 Task: Prepare the "Order Confirmation" page setting.
Action: Mouse moved to (1170, 86)
Screenshot: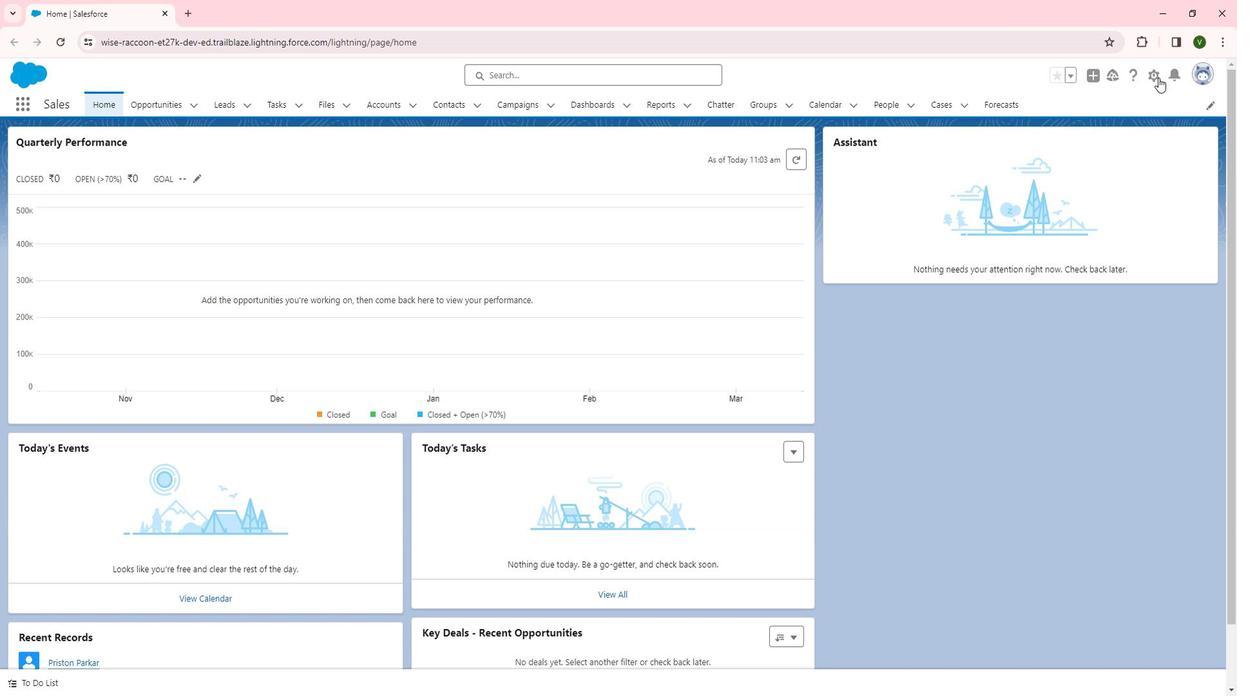 
Action: Mouse pressed left at (1170, 86)
Screenshot: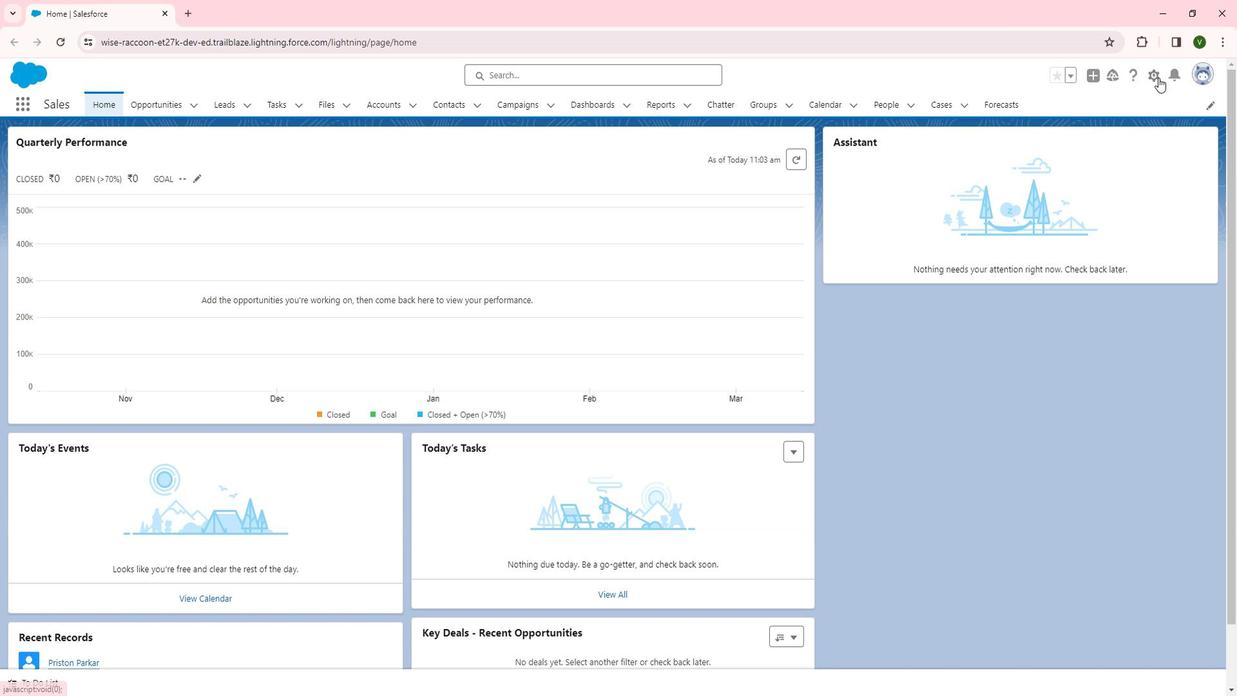 
Action: Mouse moved to (1130, 118)
Screenshot: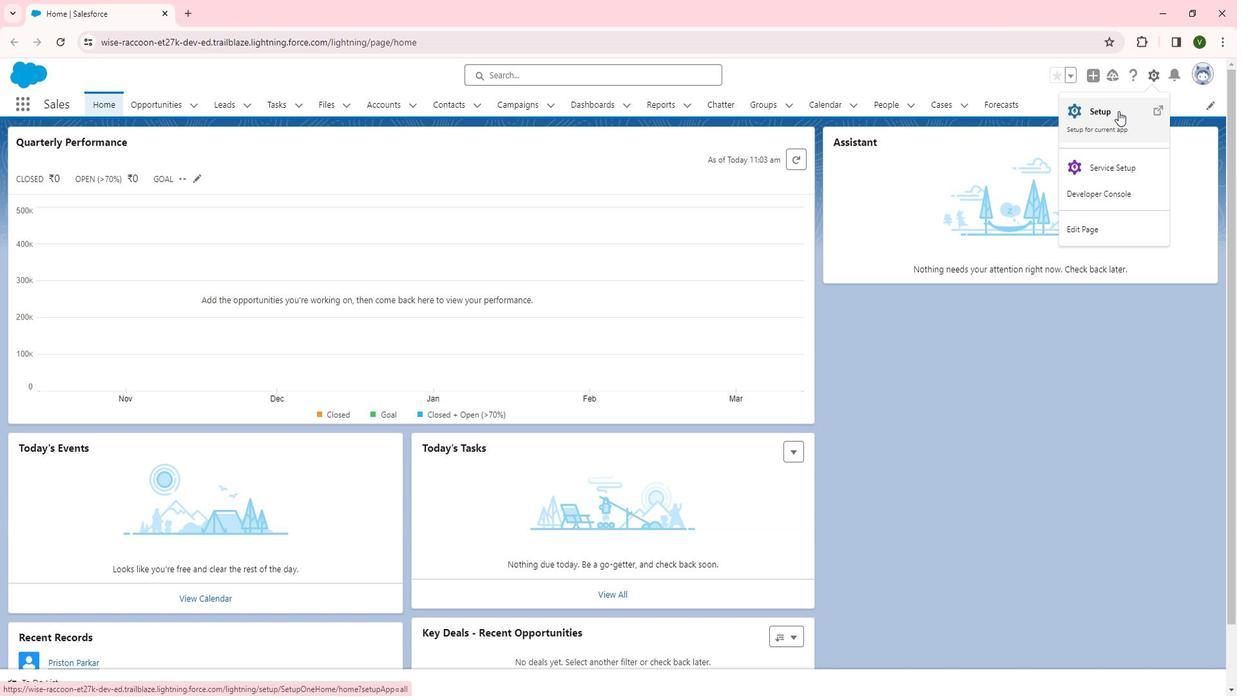 
Action: Mouse pressed left at (1130, 118)
Screenshot: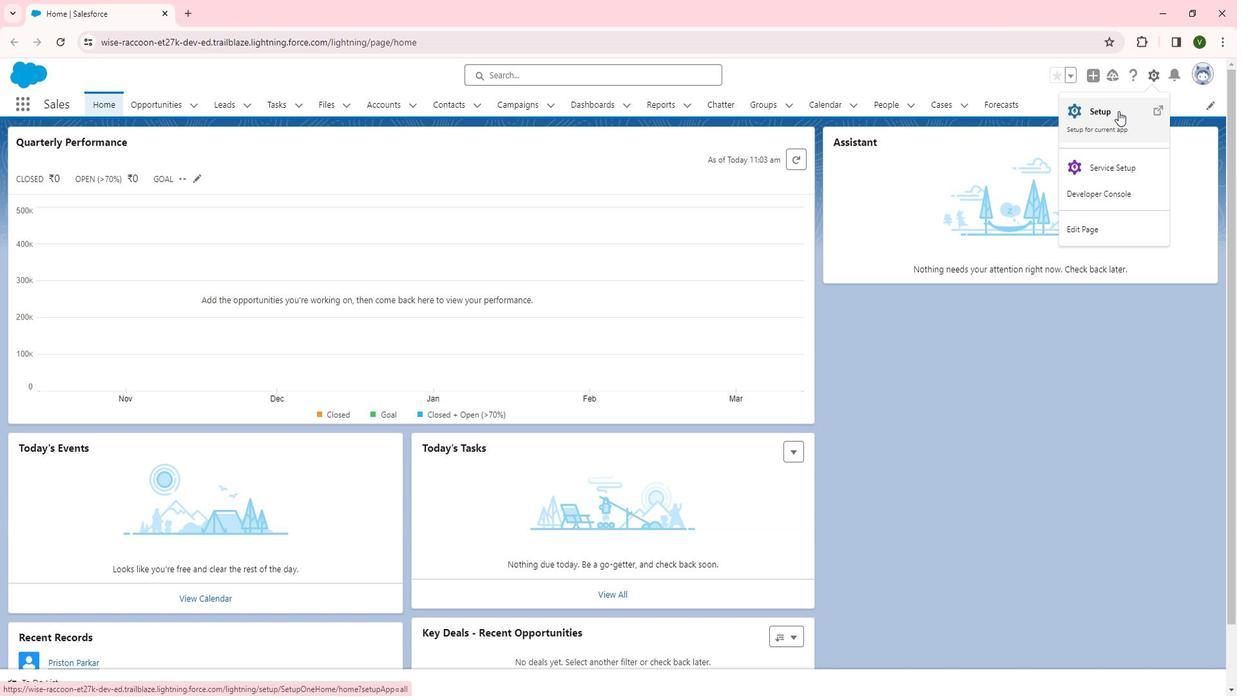 
Action: Mouse moved to (323, 418)
Screenshot: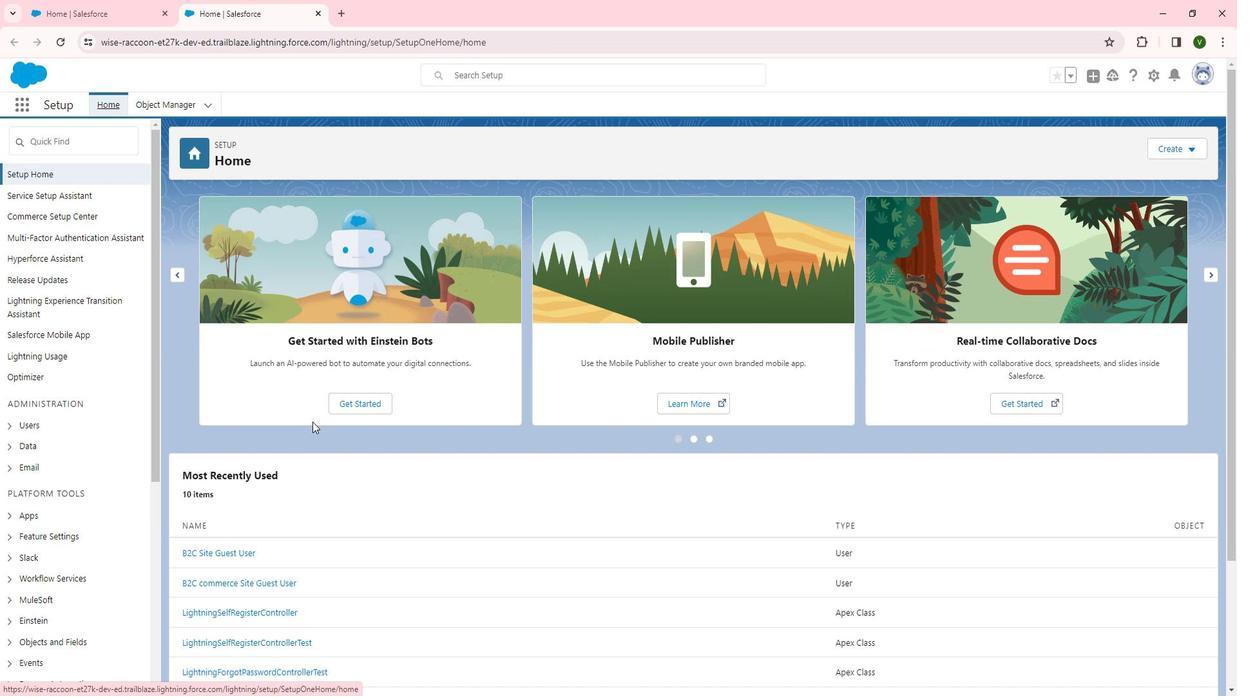
Action: Mouse scrolled (323, 418) with delta (0, 0)
Screenshot: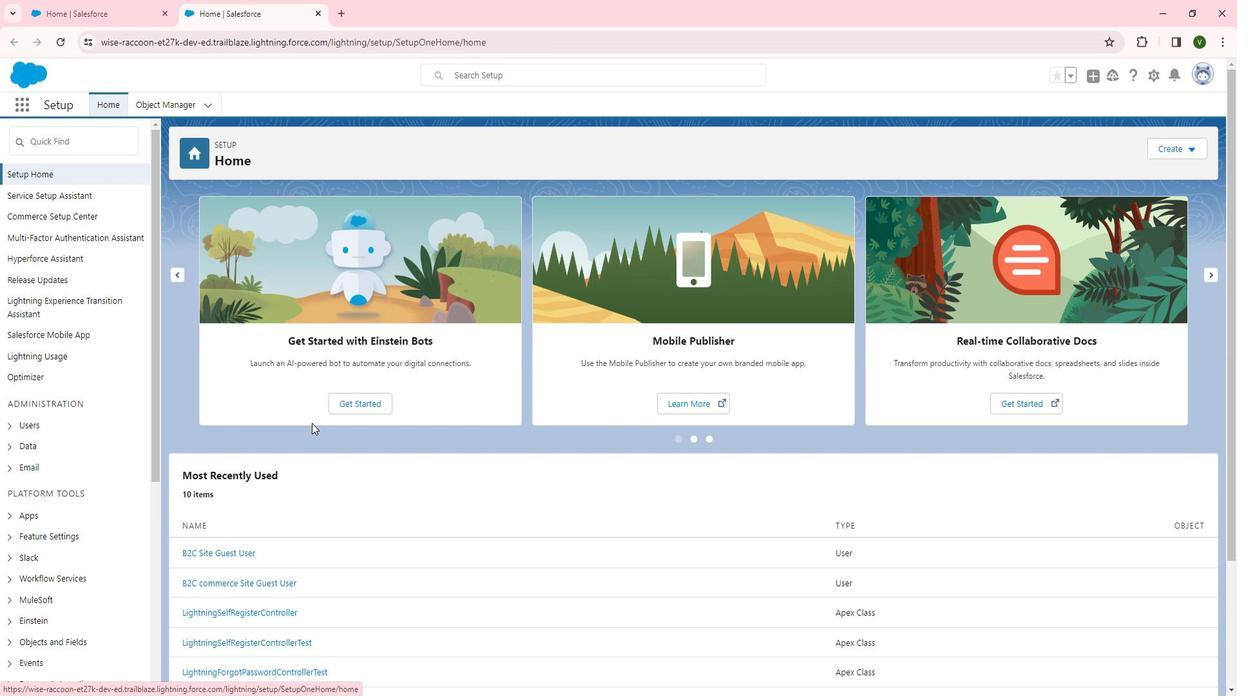 
Action: Mouse scrolled (323, 418) with delta (0, 0)
Screenshot: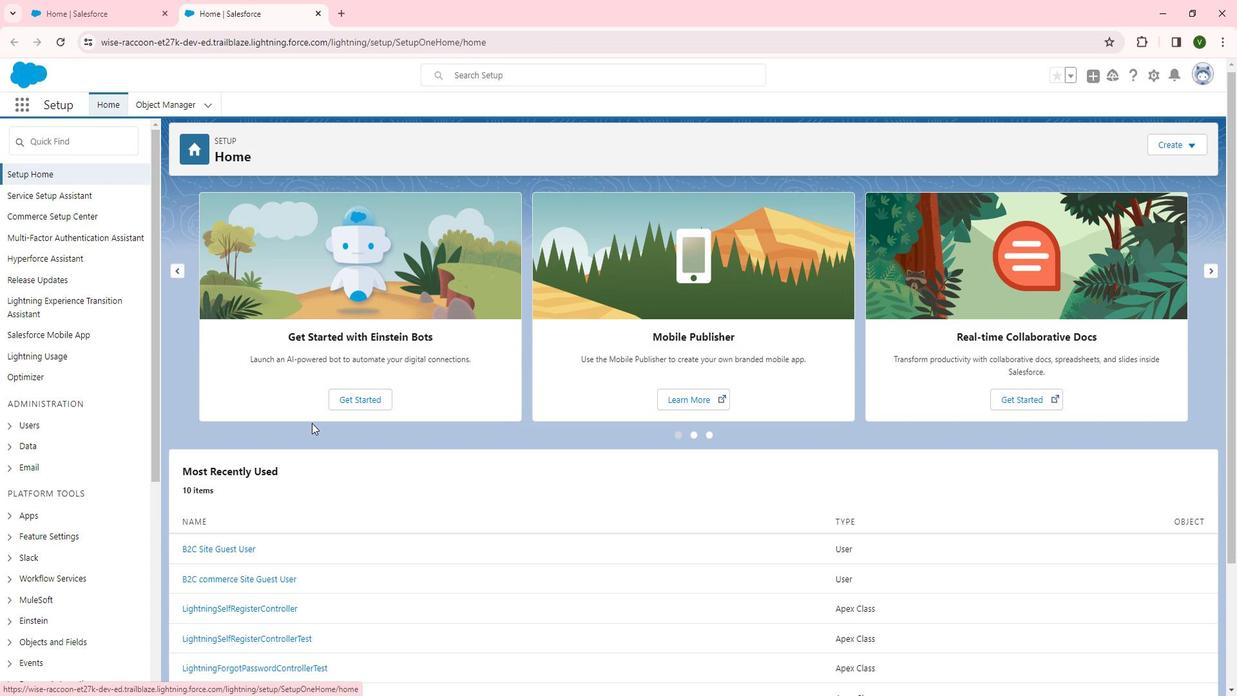 
Action: Mouse scrolled (323, 418) with delta (0, 0)
Screenshot: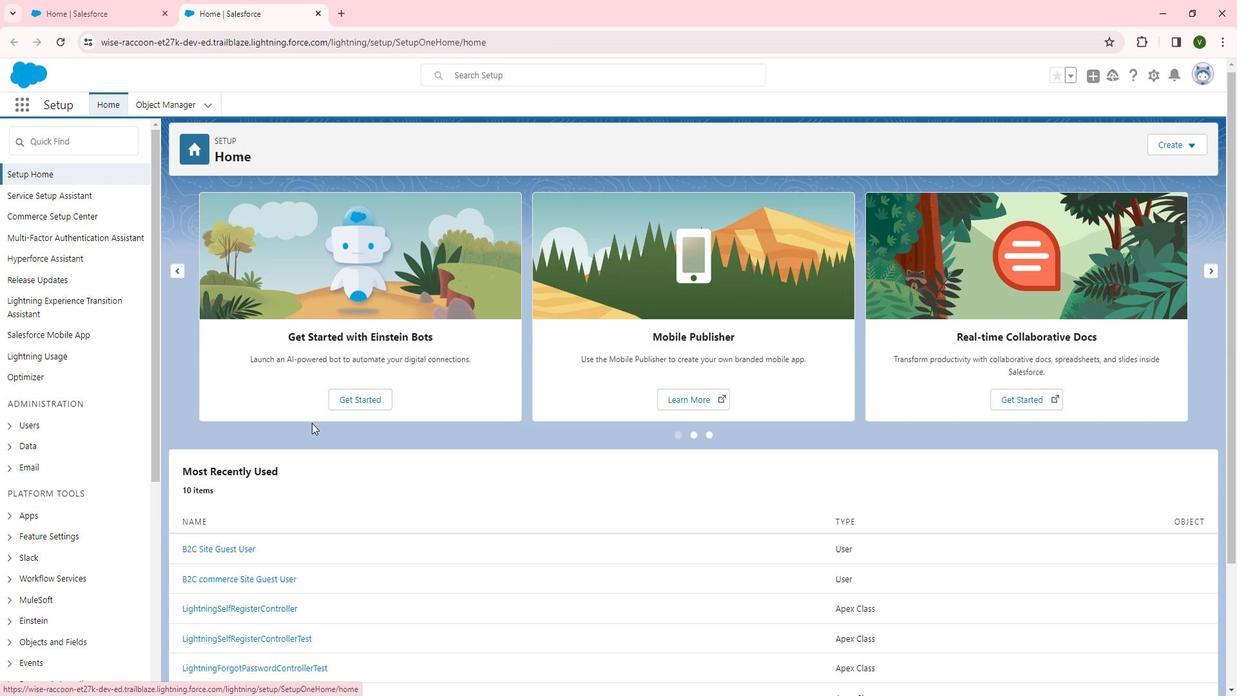 
Action: Mouse moved to (103, 425)
Screenshot: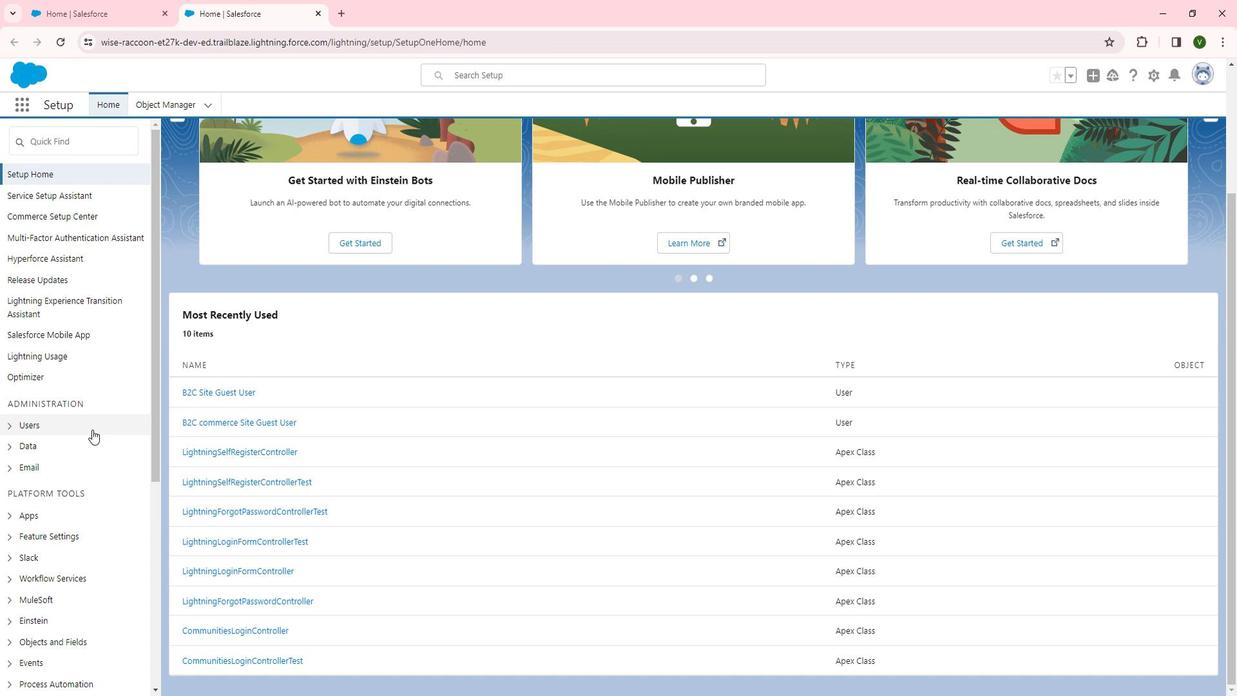 
Action: Mouse scrolled (103, 424) with delta (0, 0)
Screenshot: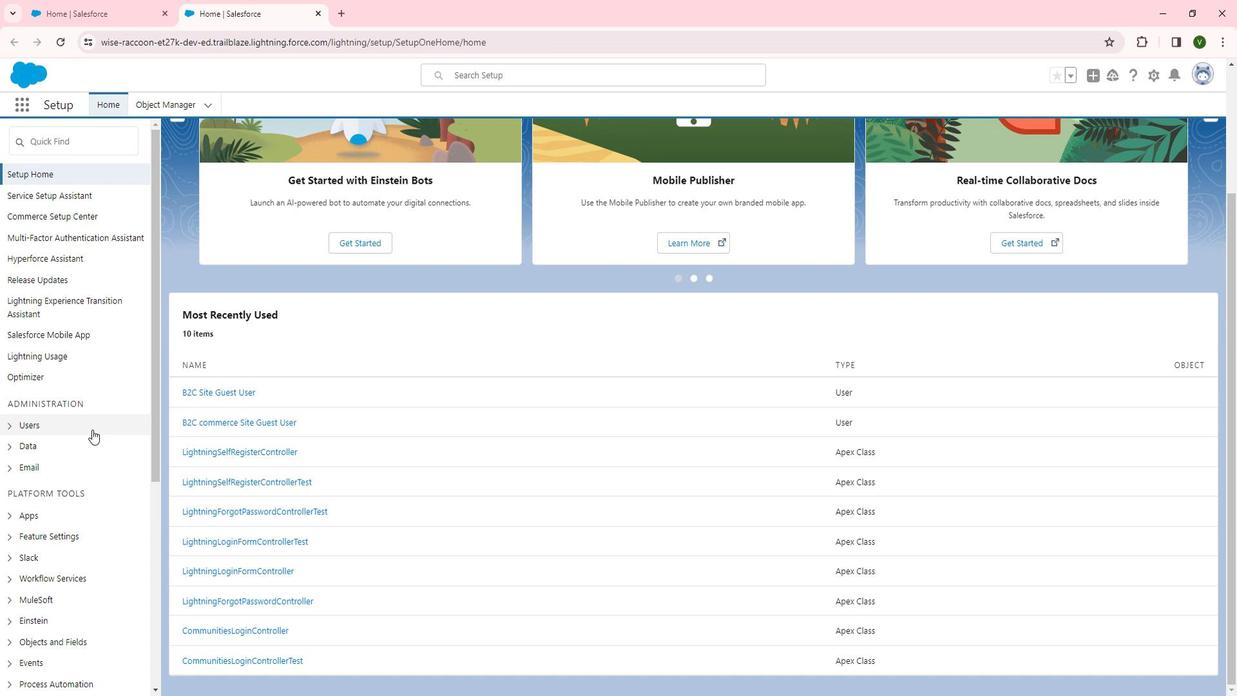 
Action: Mouse scrolled (103, 424) with delta (0, 0)
Screenshot: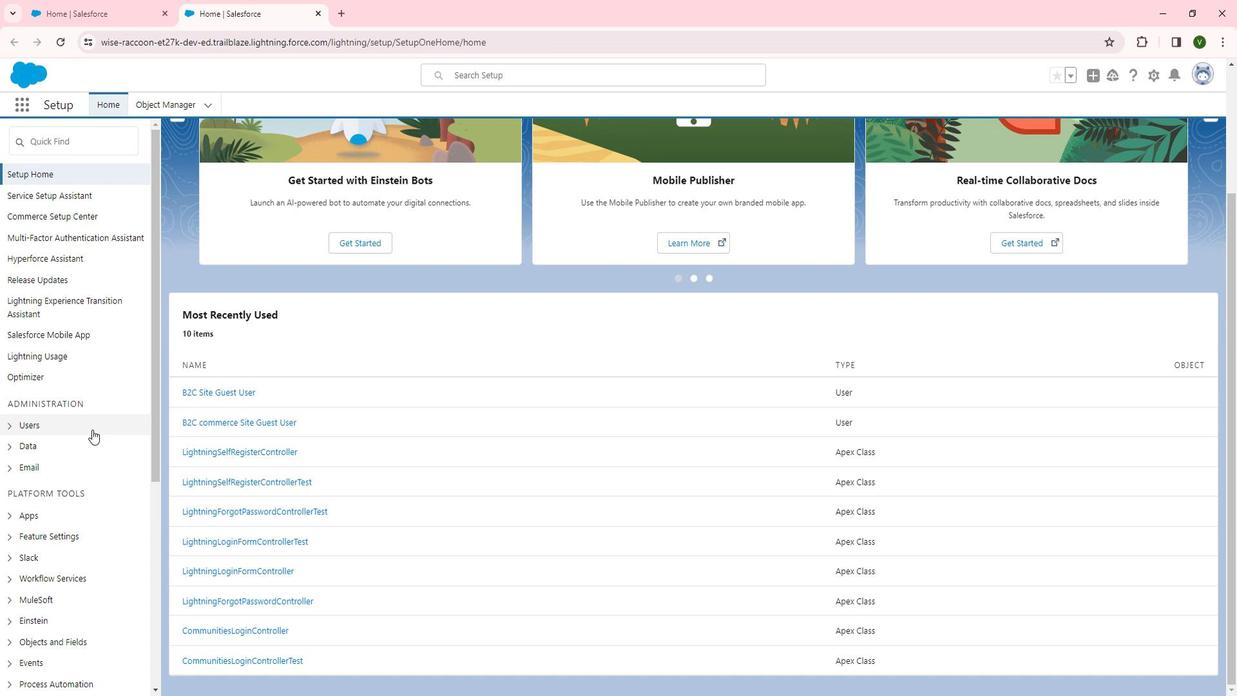 
Action: Mouse scrolled (103, 424) with delta (0, 0)
Screenshot: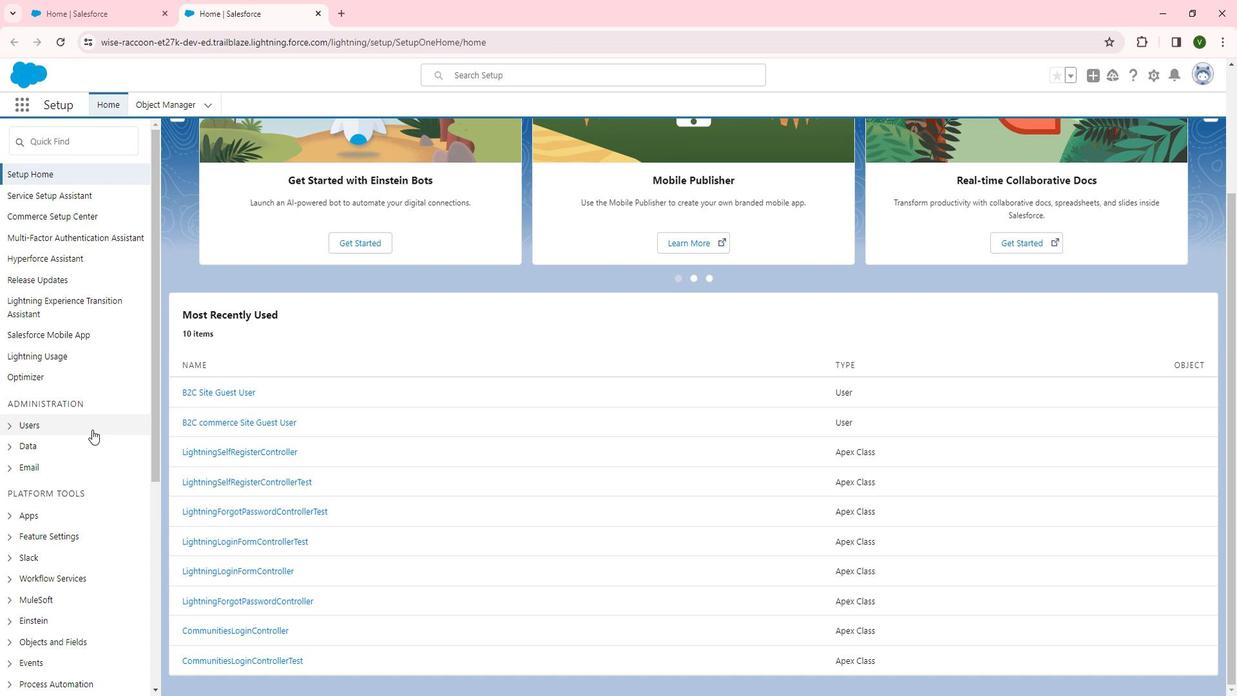 
Action: Mouse scrolled (103, 424) with delta (0, 0)
Screenshot: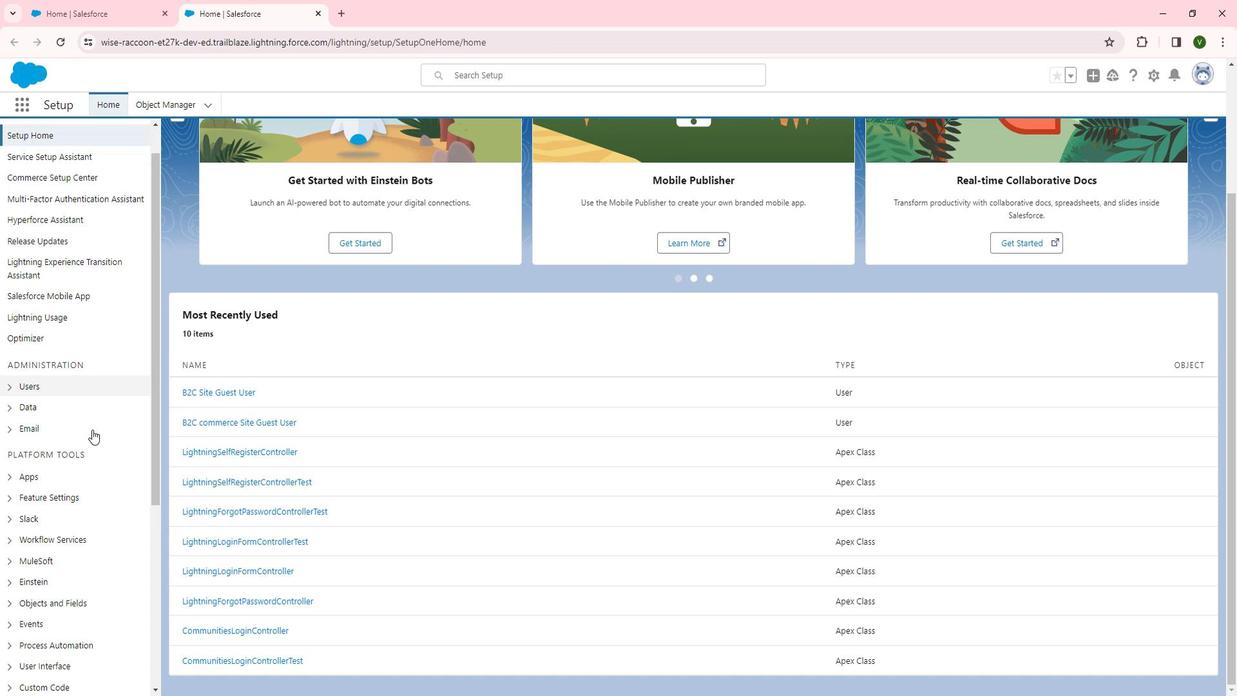 
Action: Mouse moved to (66, 268)
Screenshot: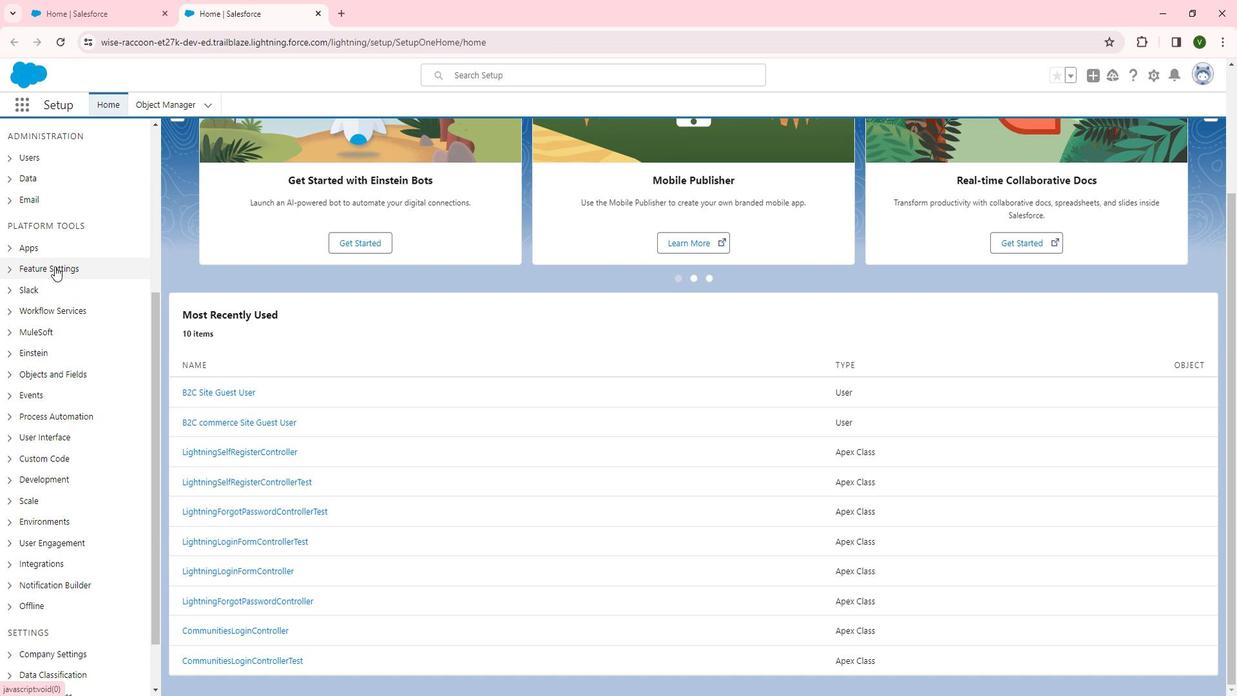 
Action: Mouse pressed left at (66, 268)
Screenshot: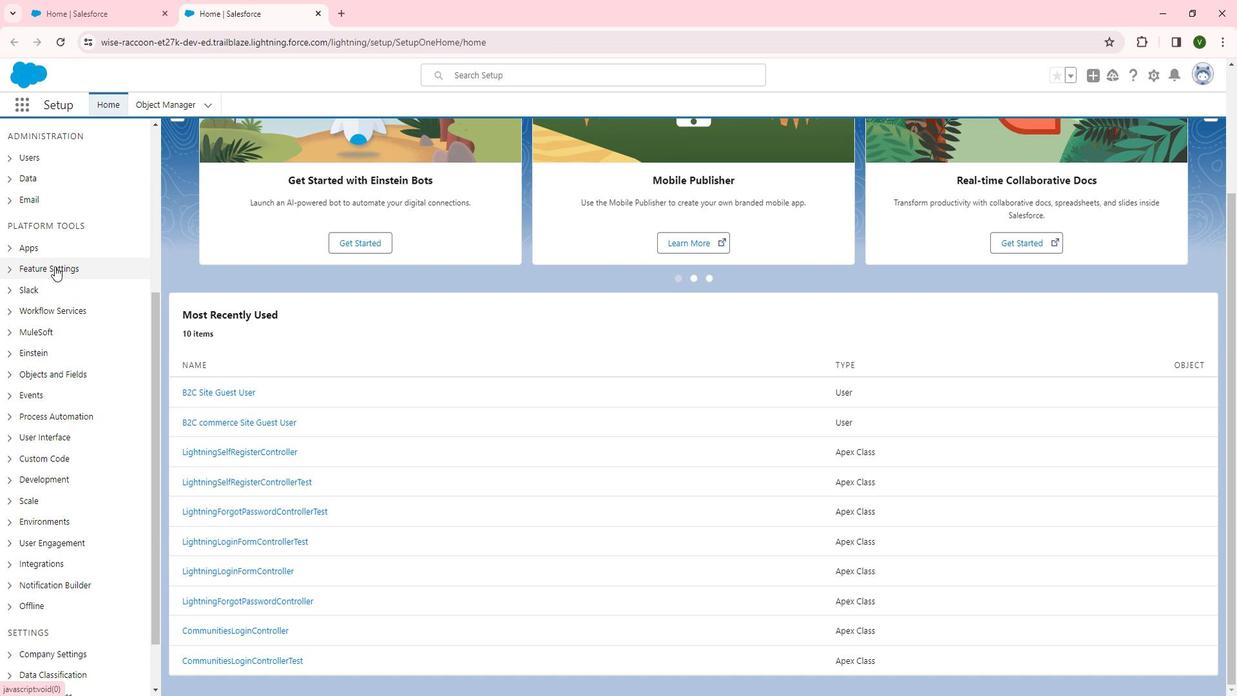 
Action: Mouse moved to (88, 365)
Screenshot: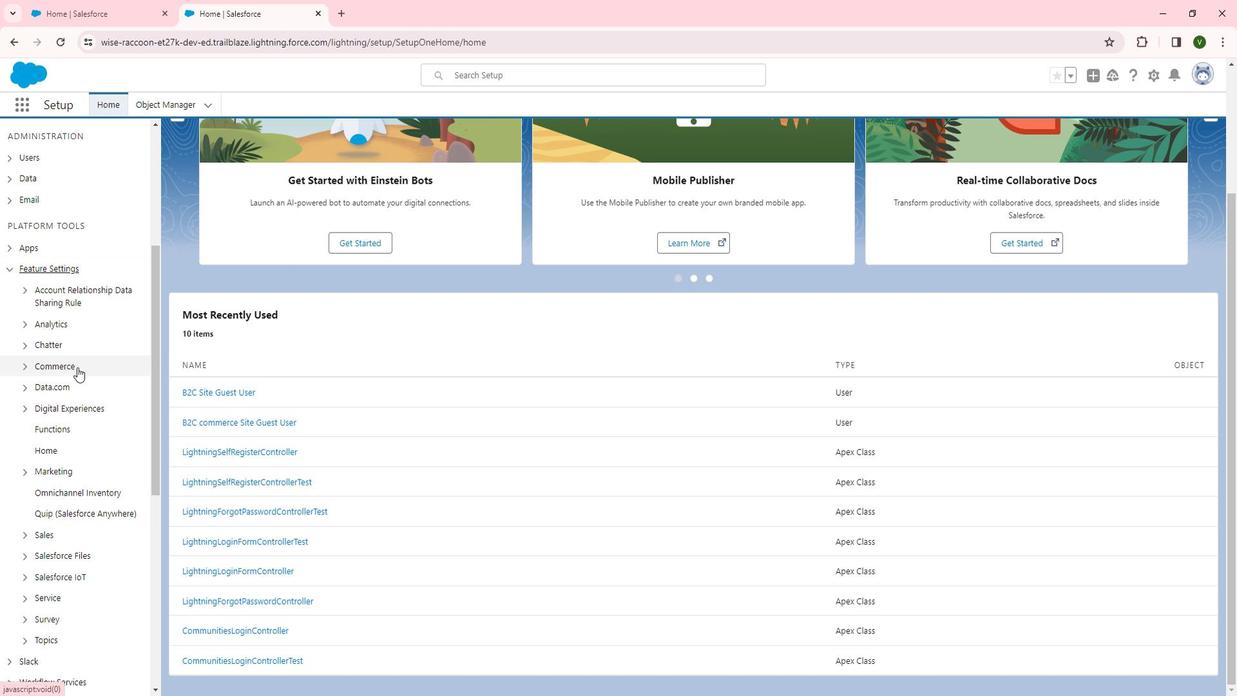 
Action: Mouse scrolled (88, 364) with delta (0, 0)
Screenshot: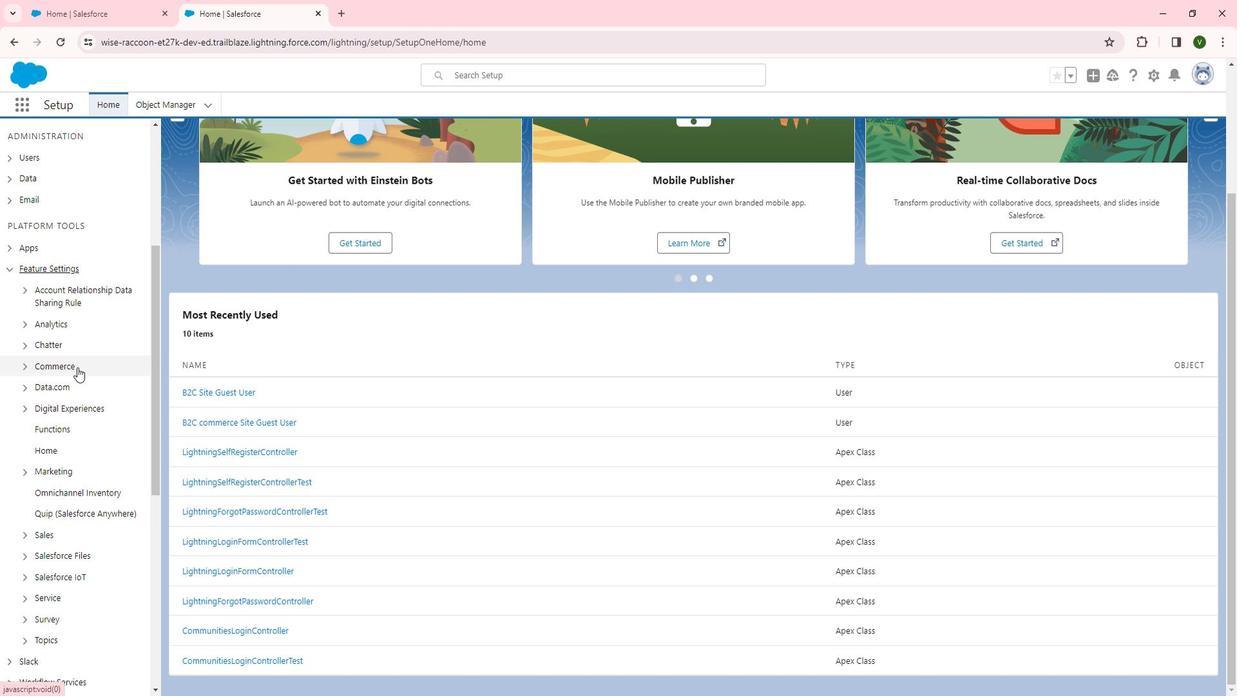 
Action: Mouse scrolled (88, 364) with delta (0, 0)
Screenshot: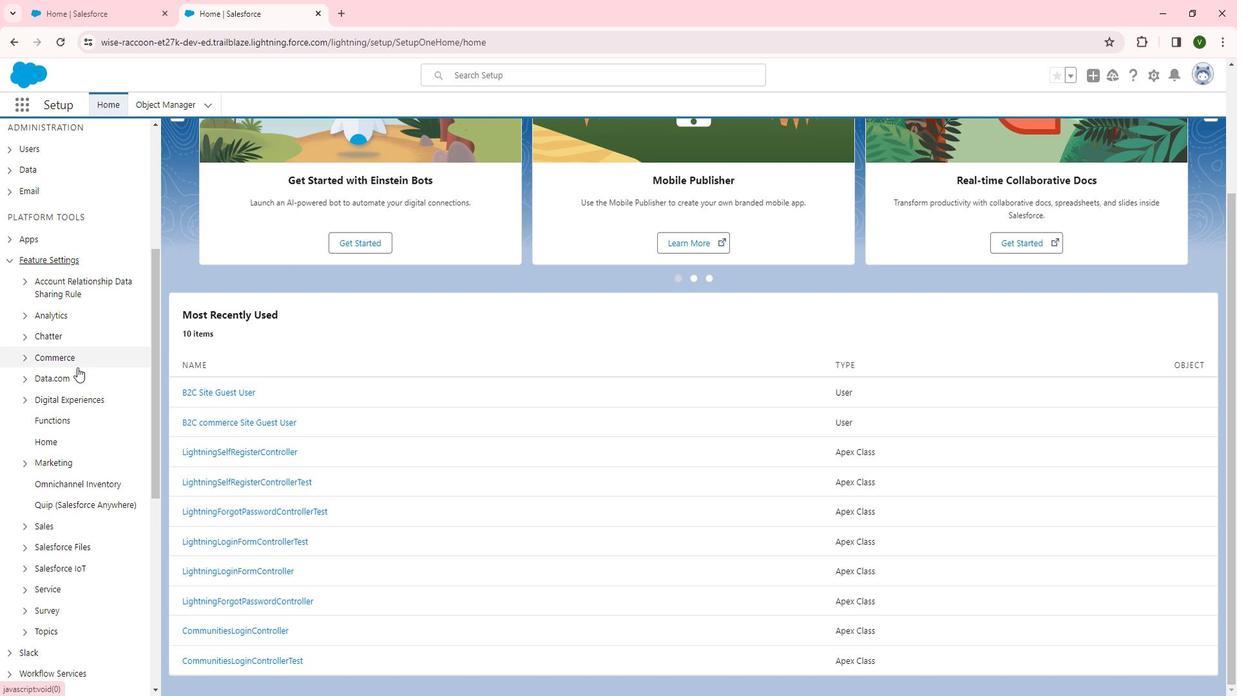 
Action: Mouse scrolled (88, 364) with delta (0, 0)
Screenshot: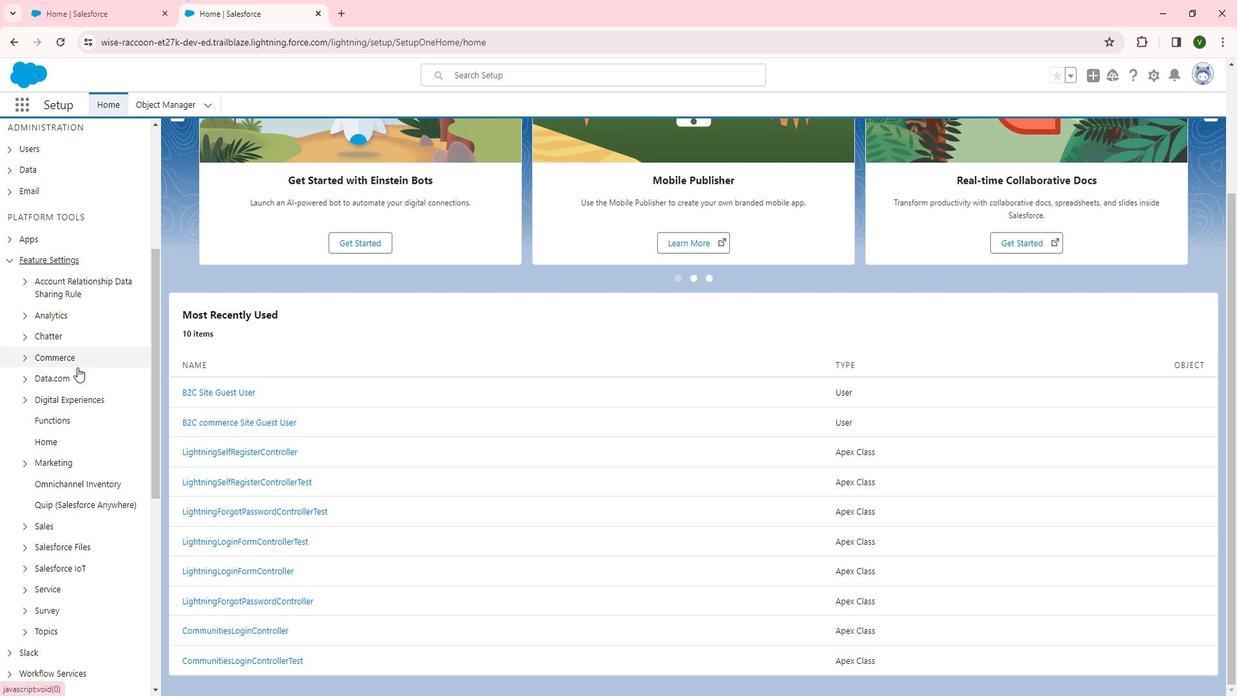
Action: Mouse moved to (75, 213)
Screenshot: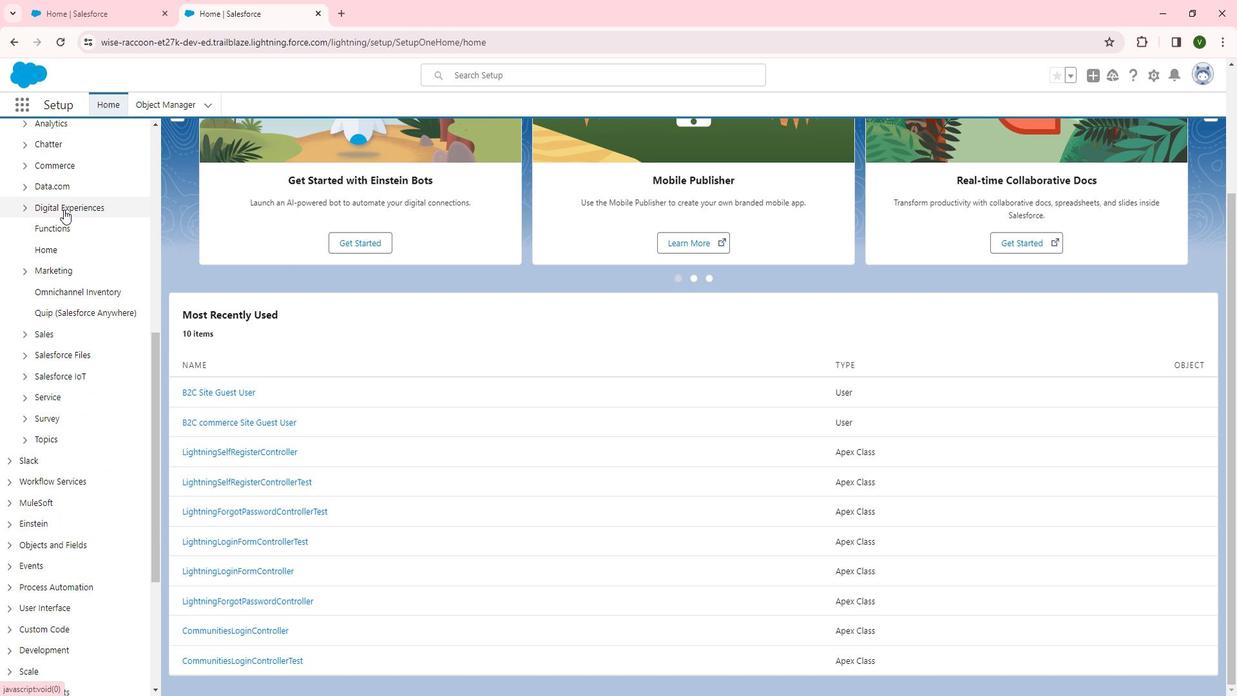 
Action: Mouse pressed left at (75, 213)
Screenshot: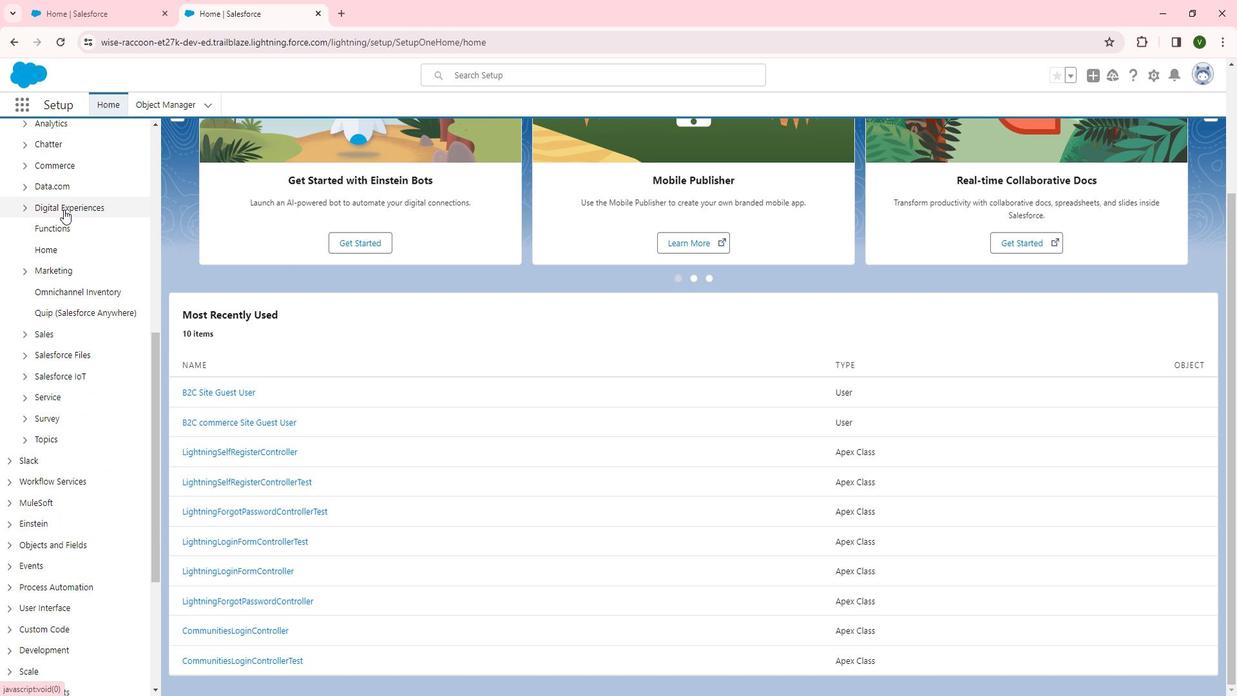 
Action: Mouse moved to (72, 228)
Screenshot: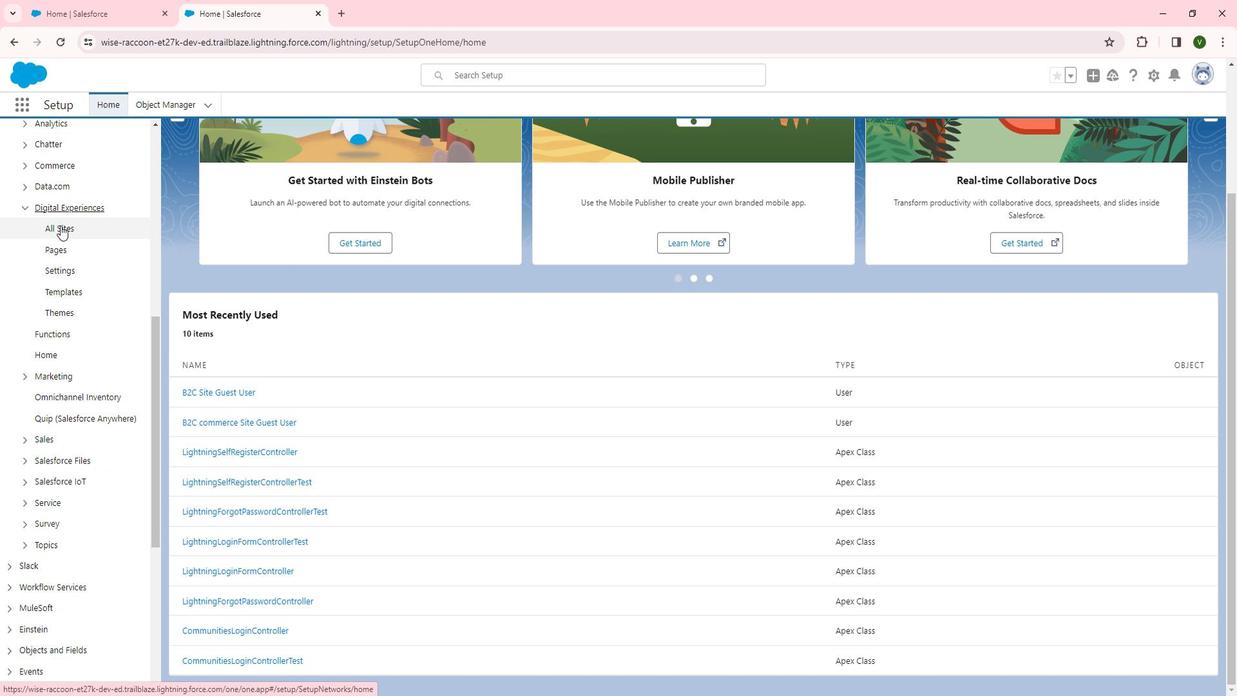 
Action: Mouse pressed left at (72, 228)
Screenshot: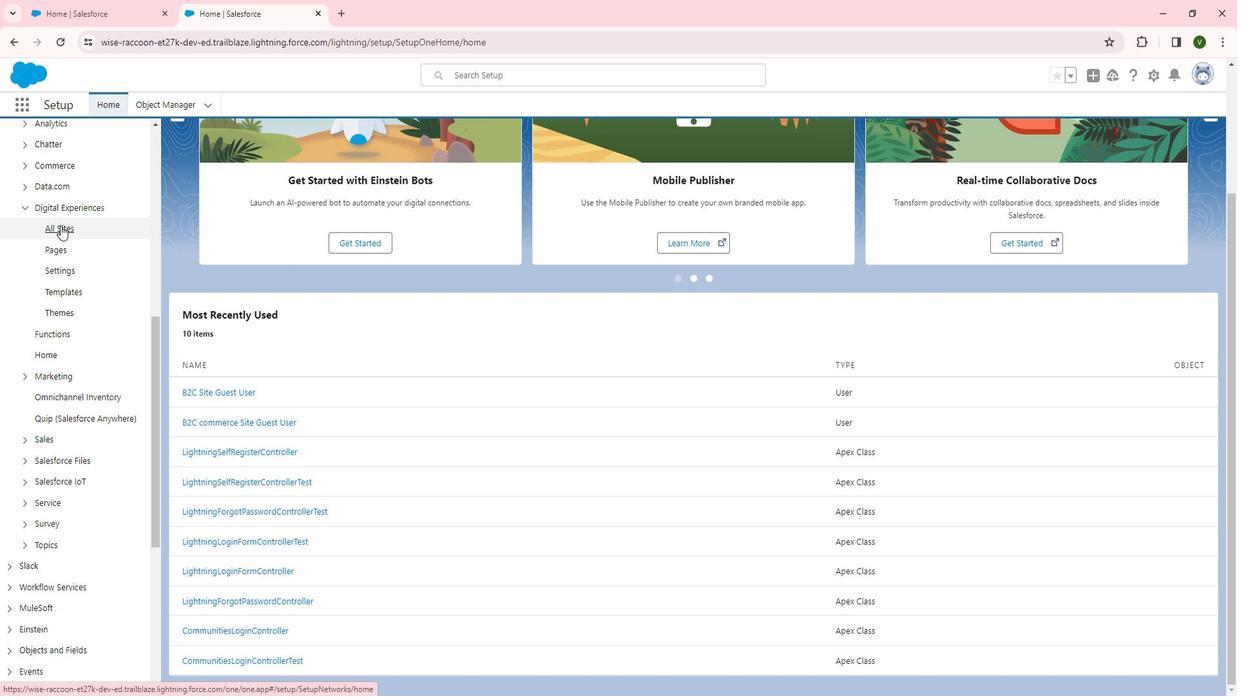 
Action: Mouse moved to (230, 306)
Screenshot: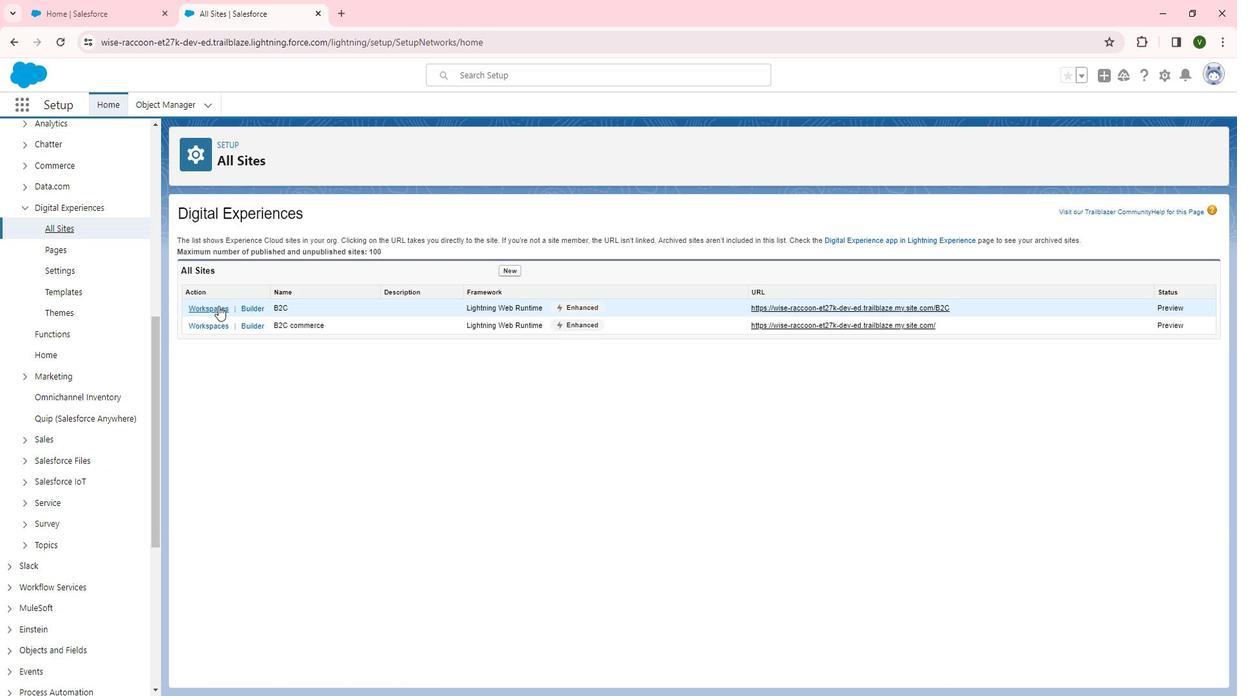 
Action: Mouse pressed left at (230, 306)
Screenshot: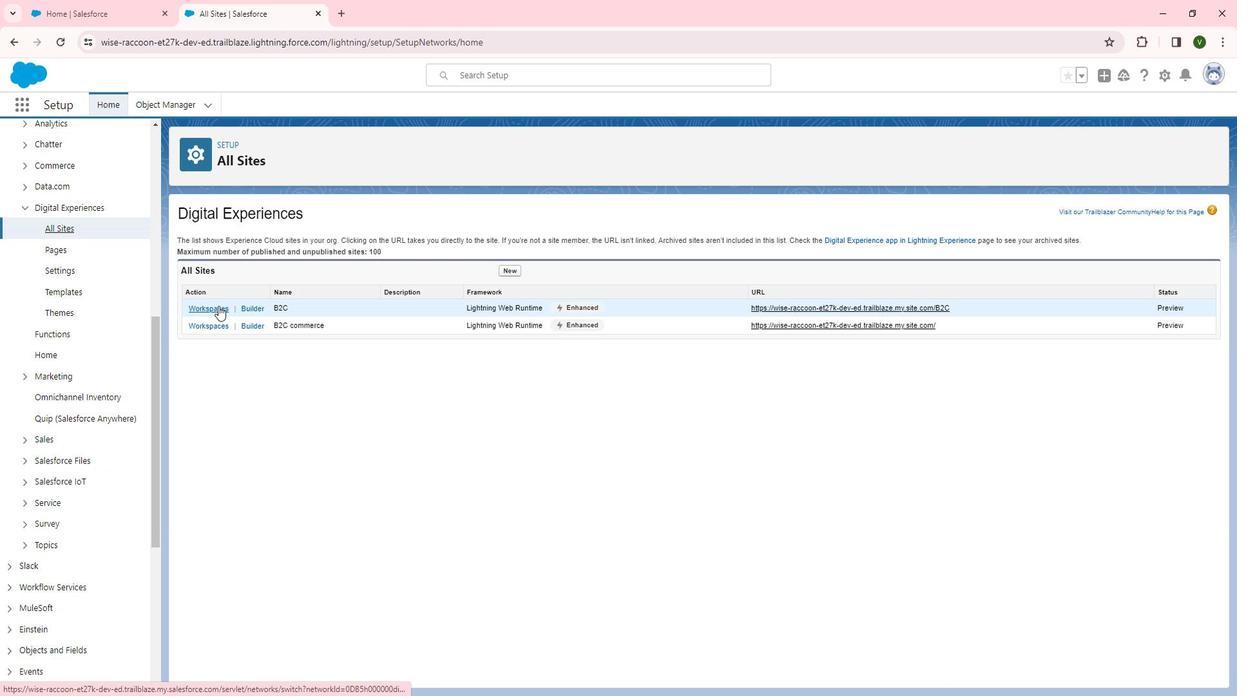 
Action: Mouse moved to (234, 319)
Screenshot: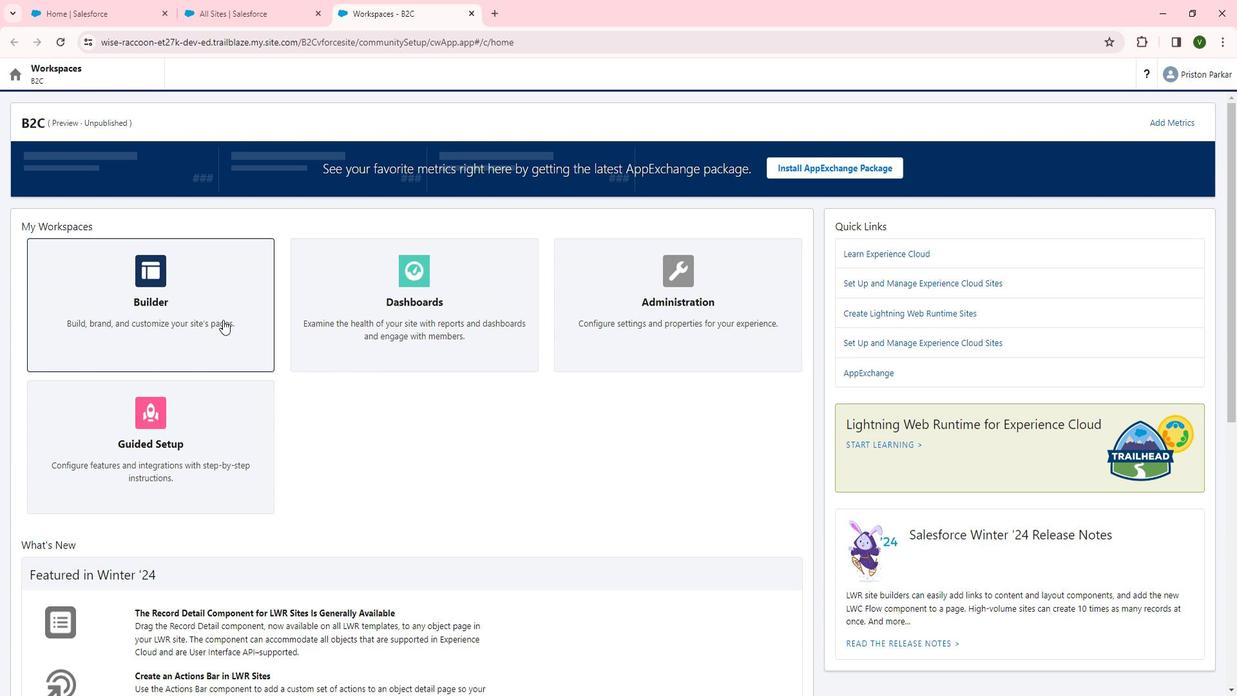 
Action: Mouse pressed left at (234, 319)
Screenshot: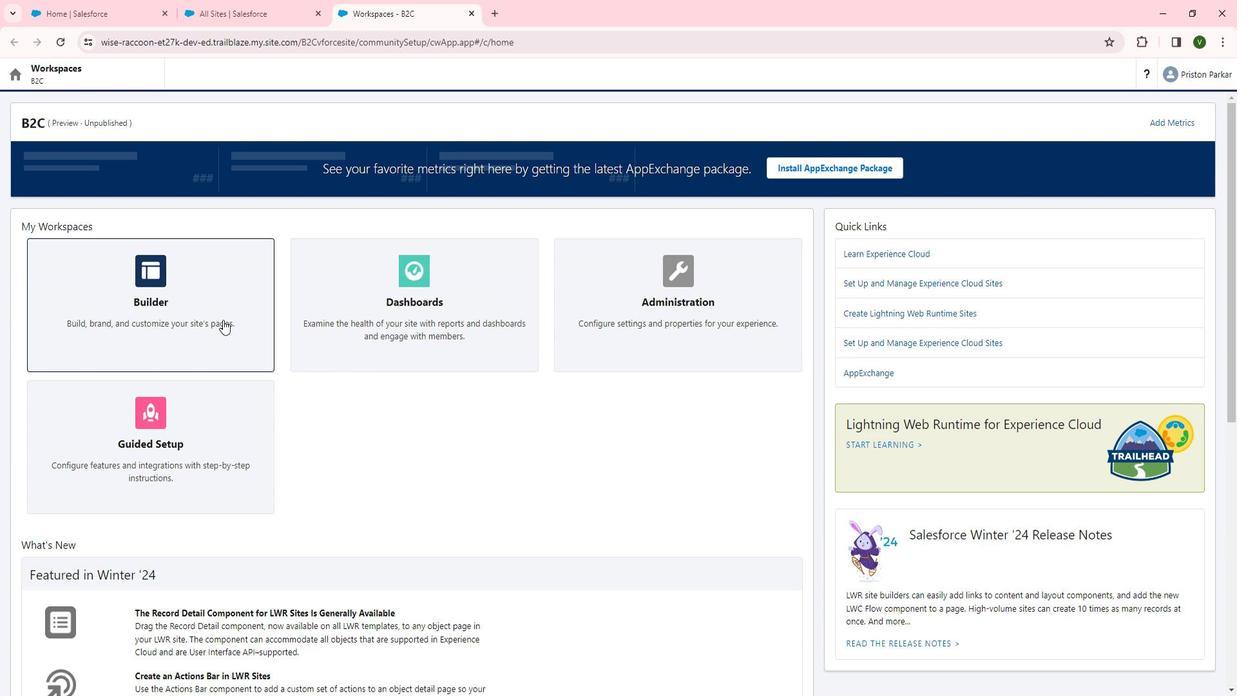 
Action: Mouse moved to (252, 85)
Screenshot: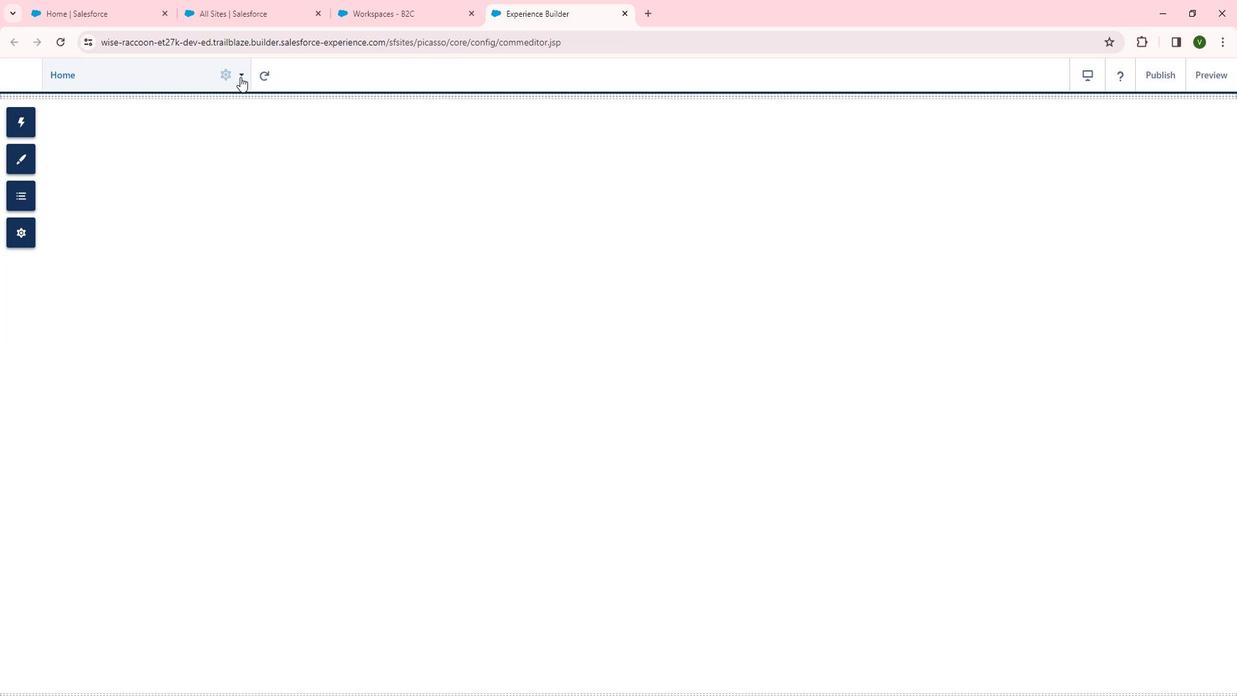 
Action: Mouse pressed left at (252, 85)
Screenshot: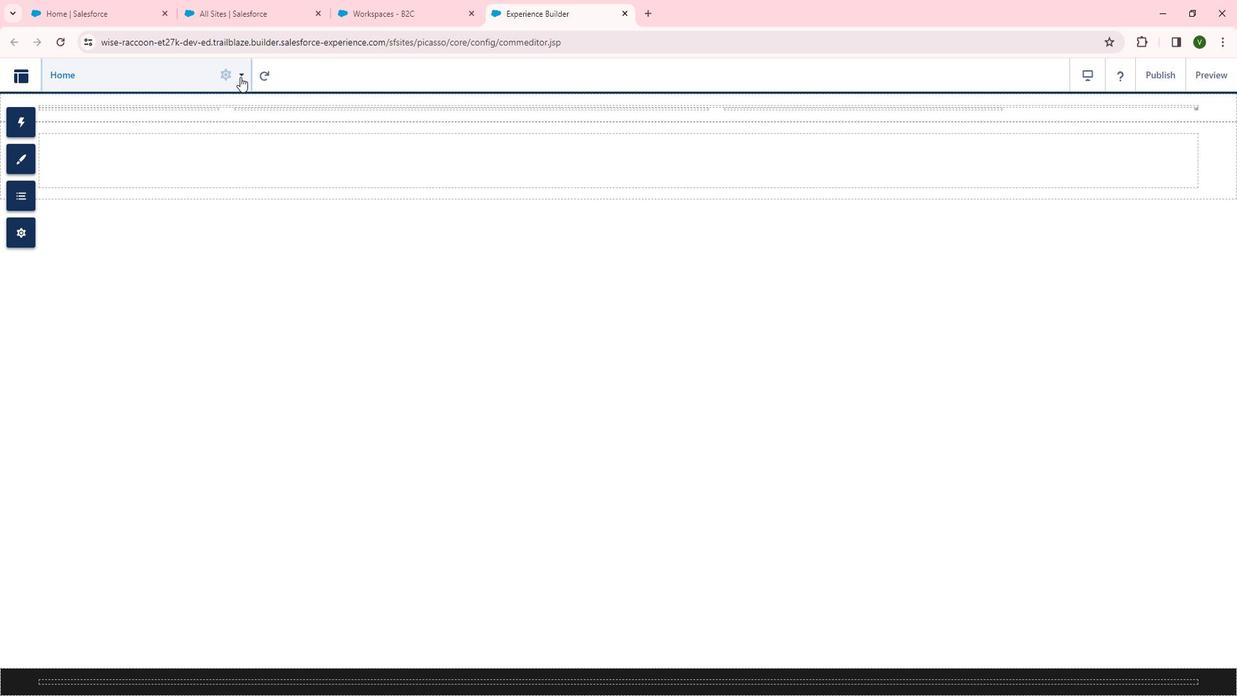 
Action: Mouse moved to (145, 464)
Screenshot: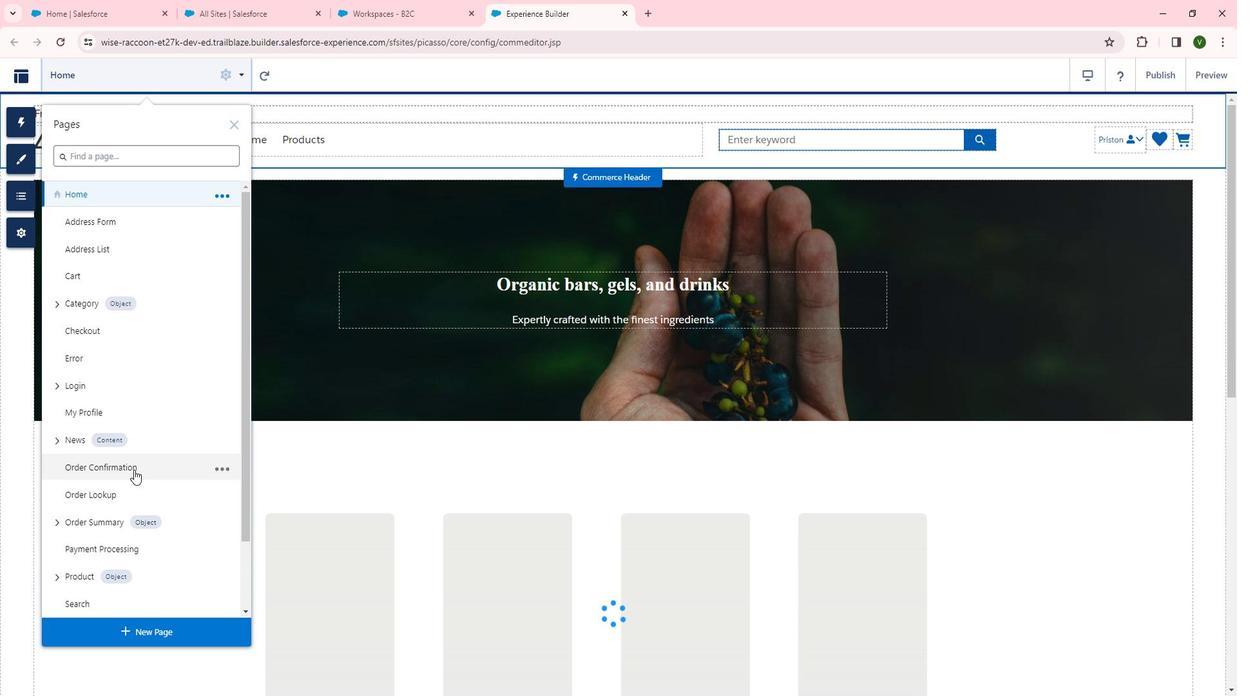 
Action: Mouse pressed left at (145, 464)
Screenshot: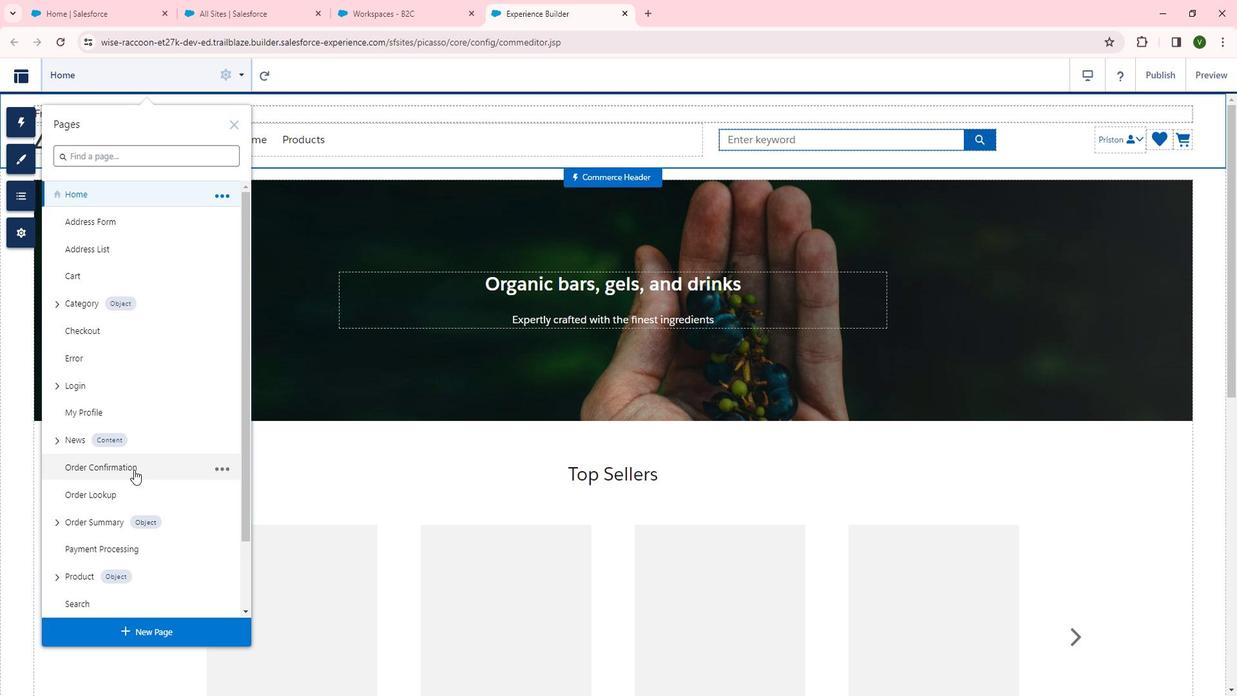 
Action: Mouse moved to (252, 78)
Screenshot: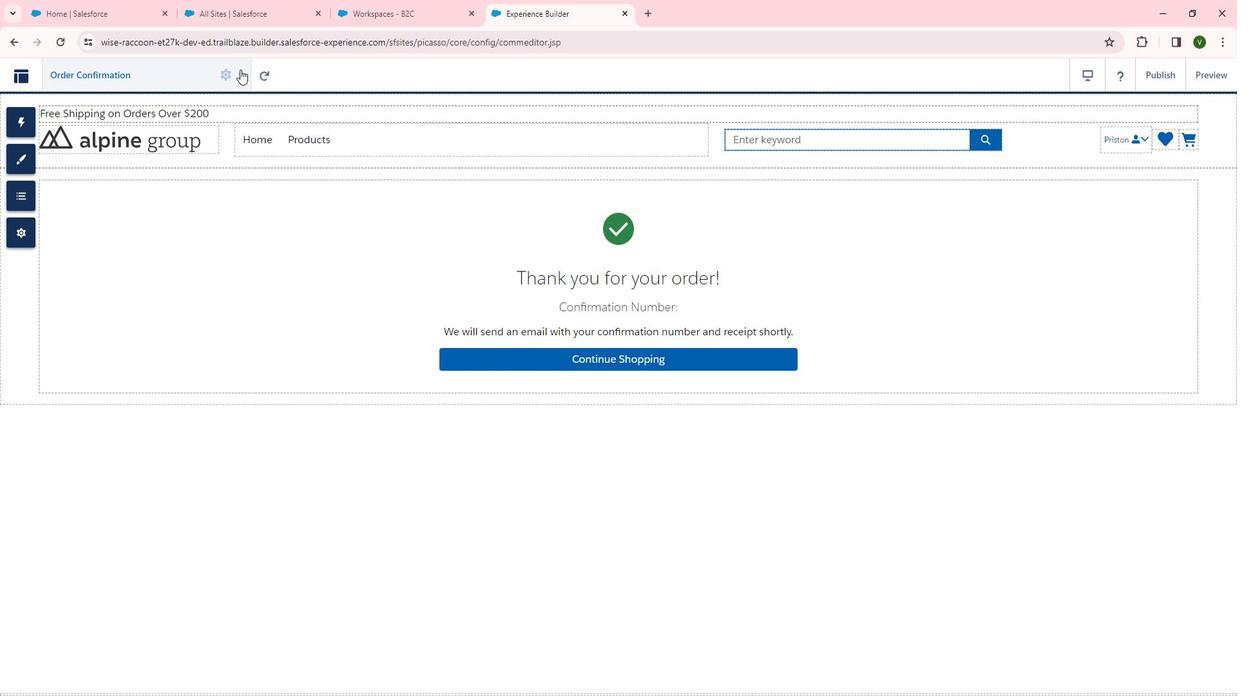 
Action: Mouse pressed left at (252, 78)
Screenshot: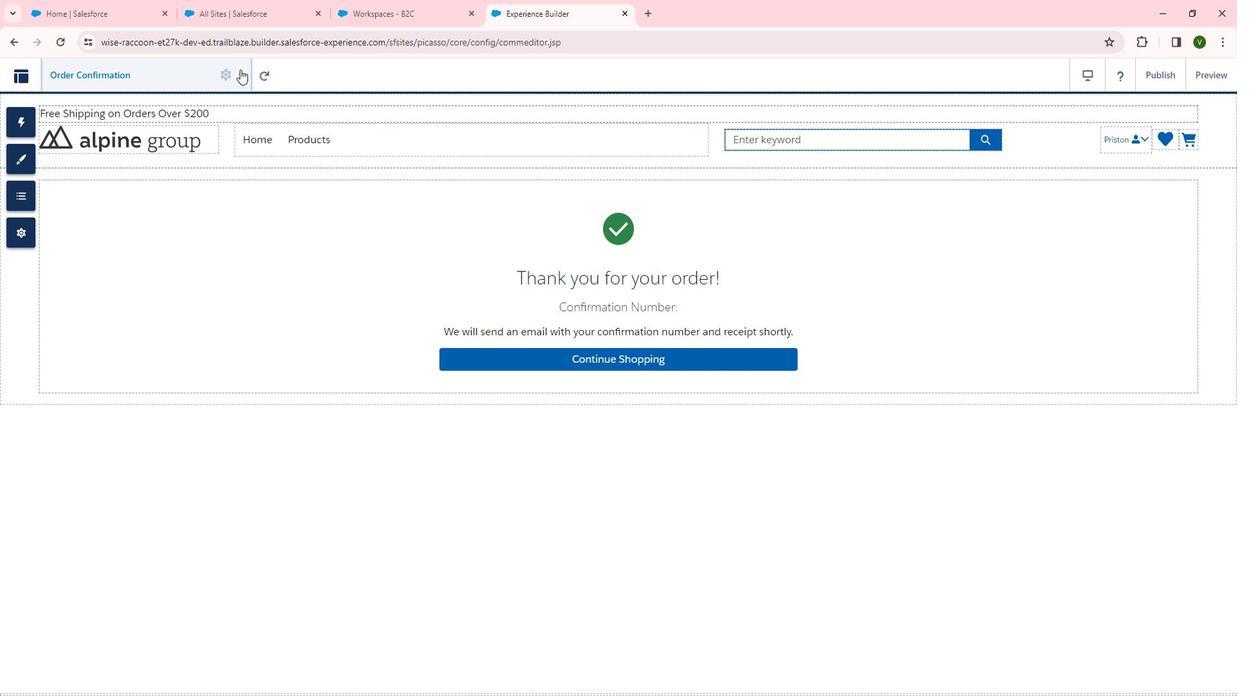 
Action: Mouse moved to (232, 382)
Screenshot: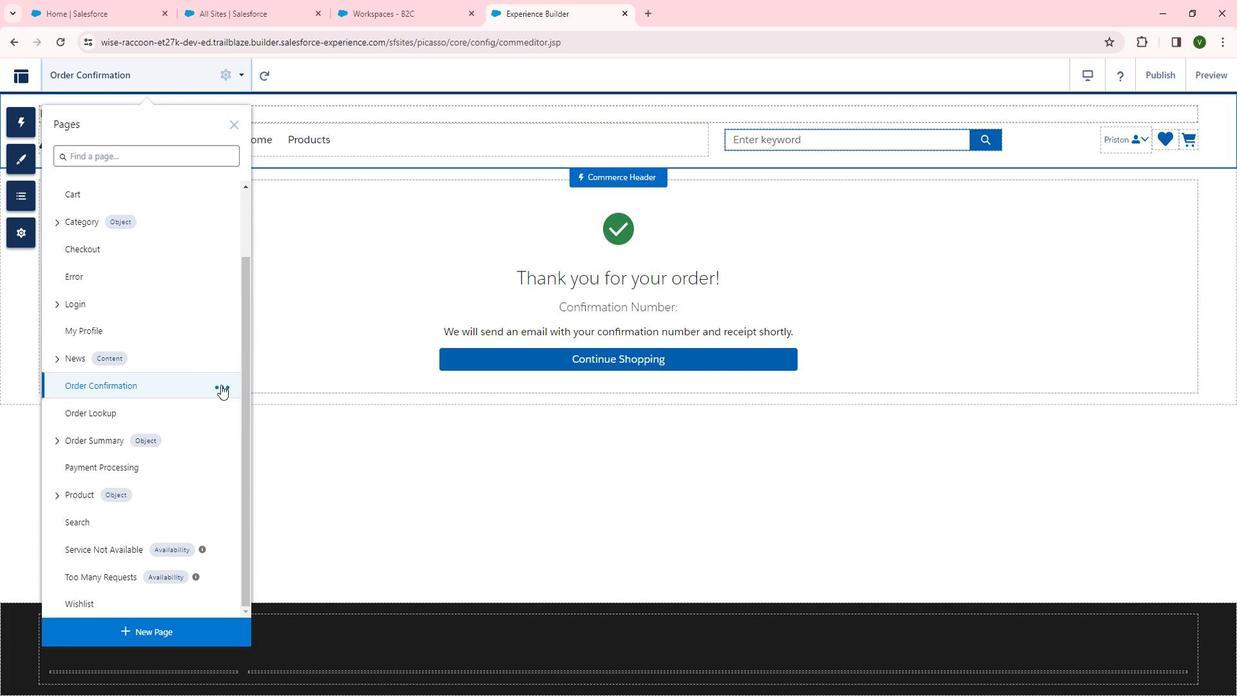 
Action: Mouse pressed left at (232, 382)
Screenshot: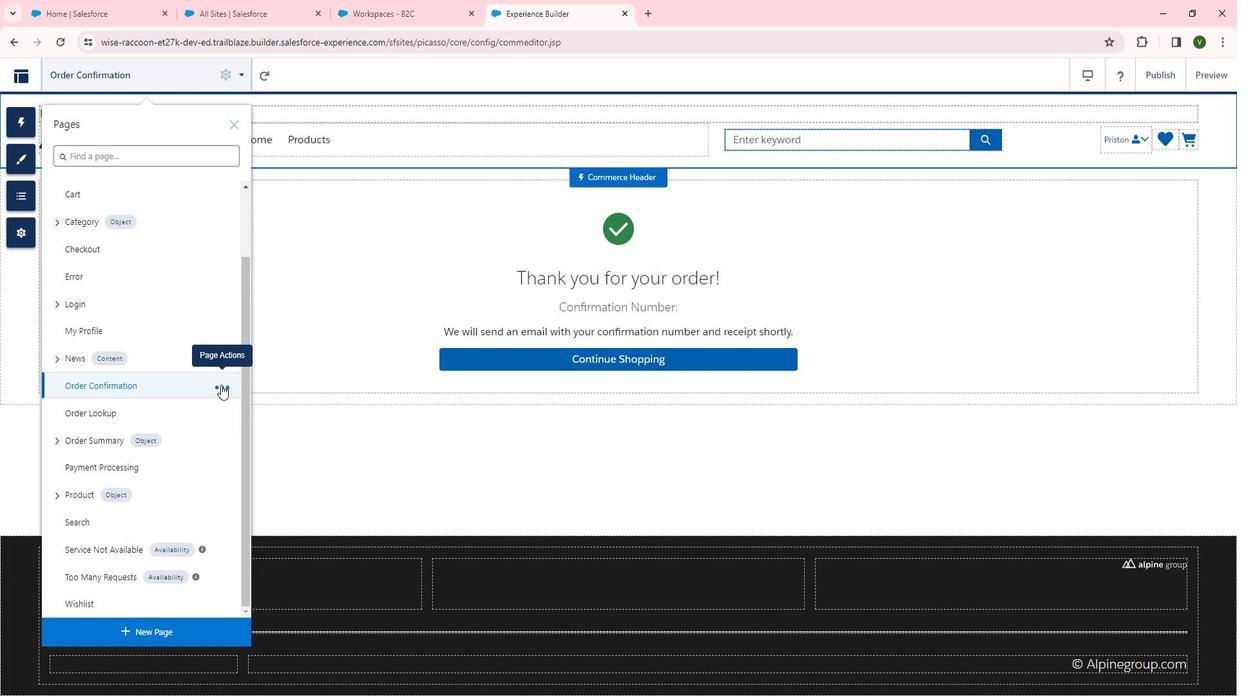 
Action: Mouse moved to (326, 366)
Screenshot: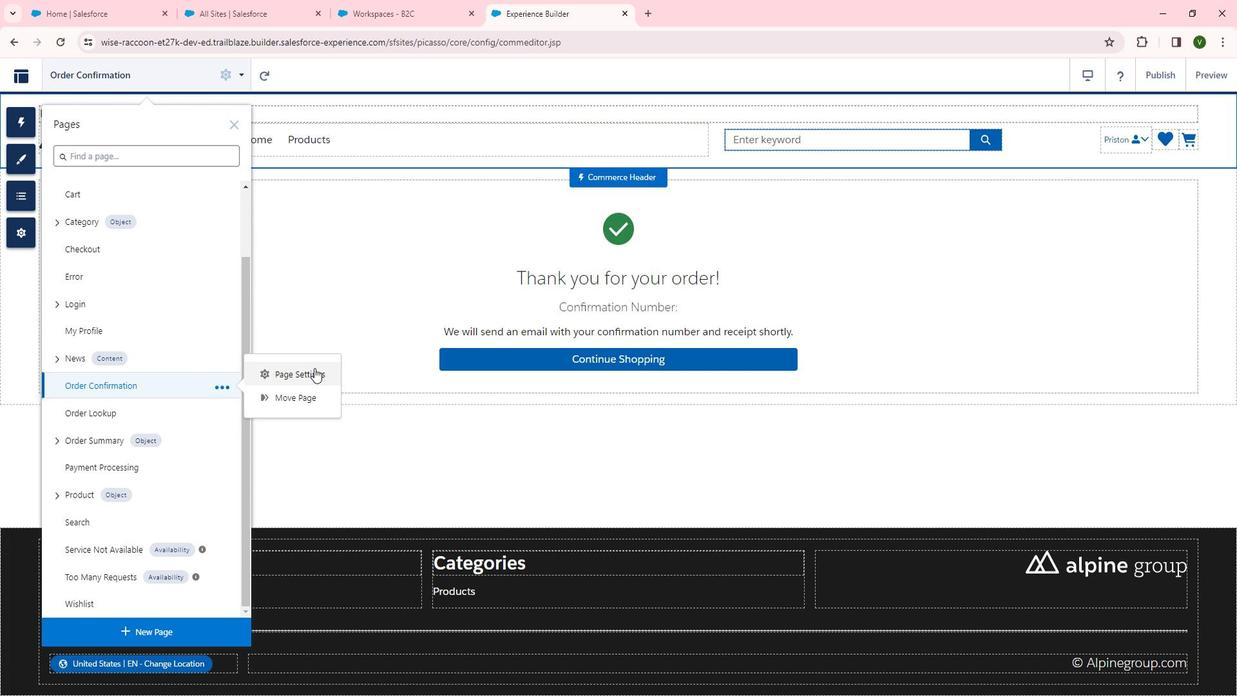 
Action: Mouse pressed left at (326, 366)
Screenshot: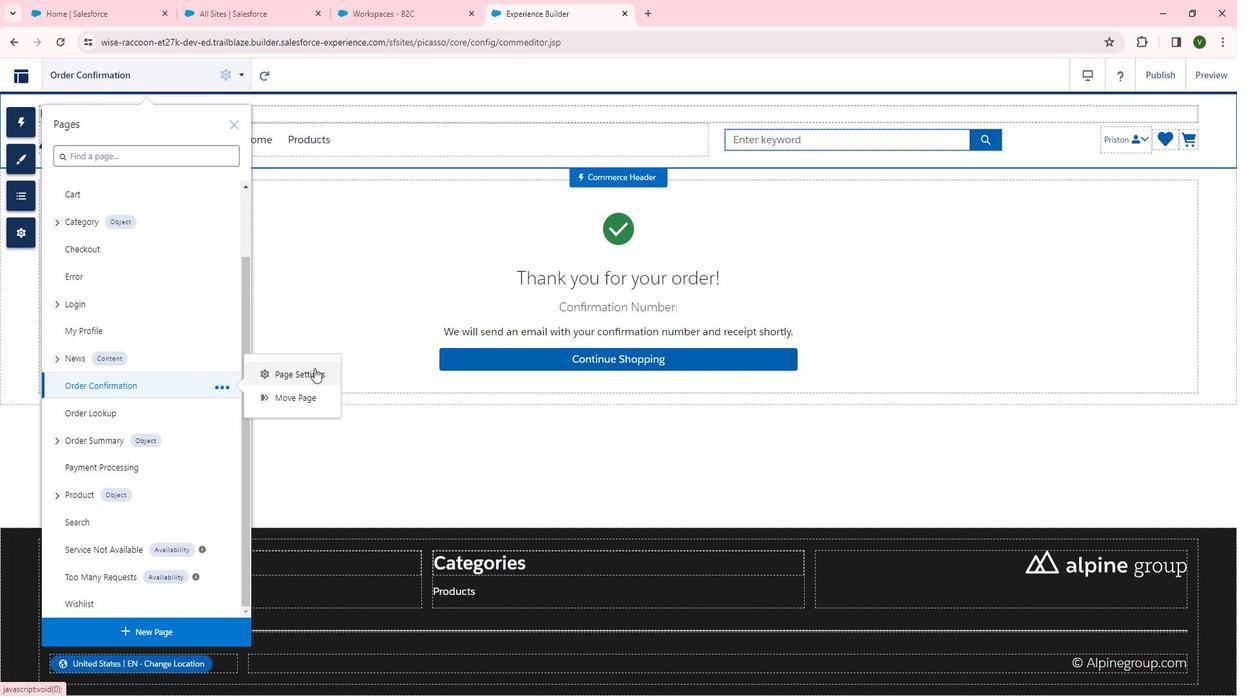 
Action: Mouse moved to (364, 232)
Screenshot: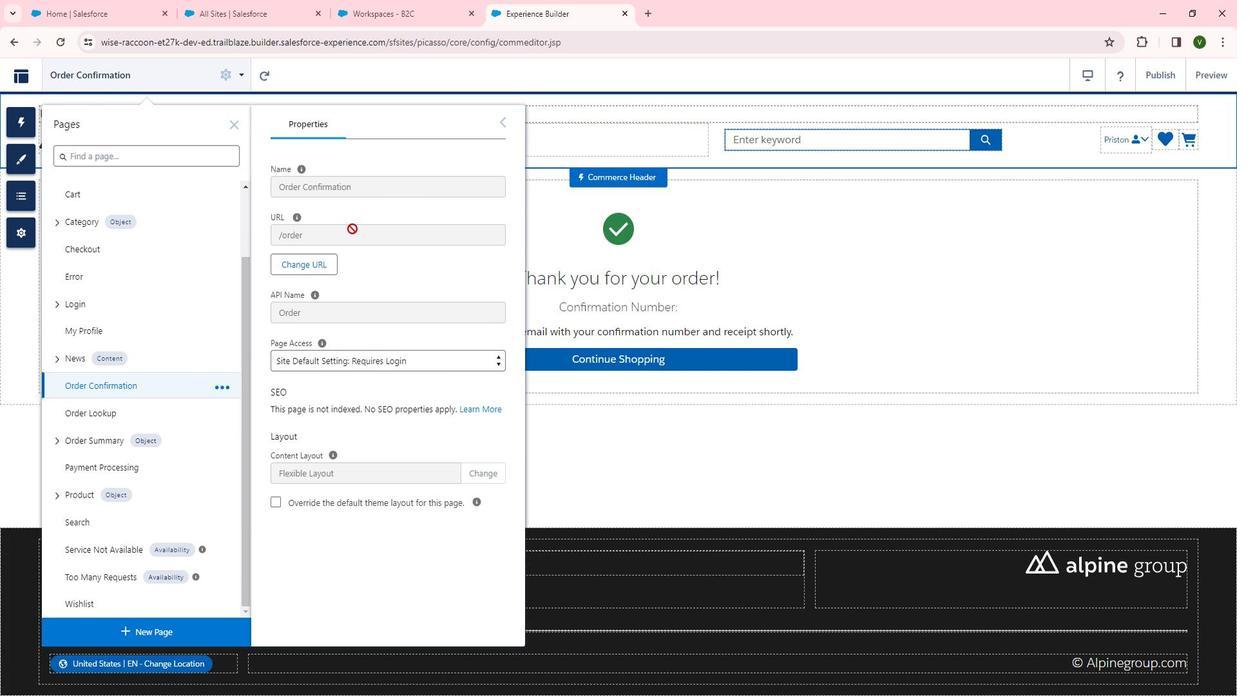 
